 Task: In the  document dictionary.docx. Below name insert the link: 'www.quora.com' Insert Dropdown below the link: Project Status  'Select Blocked'Insert Header and write  "Stellar". Change font style to  Caveat
Action: Mouse moved to (325, 355)
Screenshot: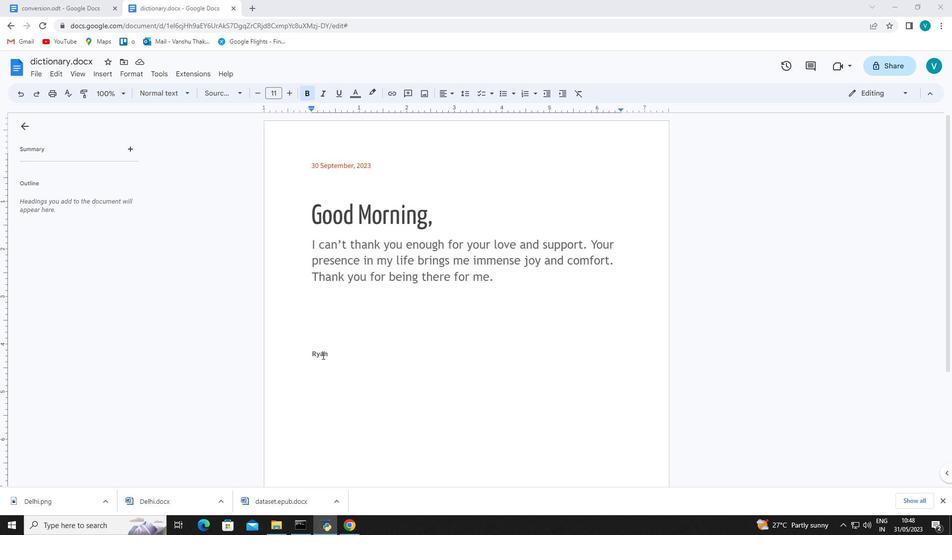 
Action: Mouse pressed left at (325, 355)
Screenshot: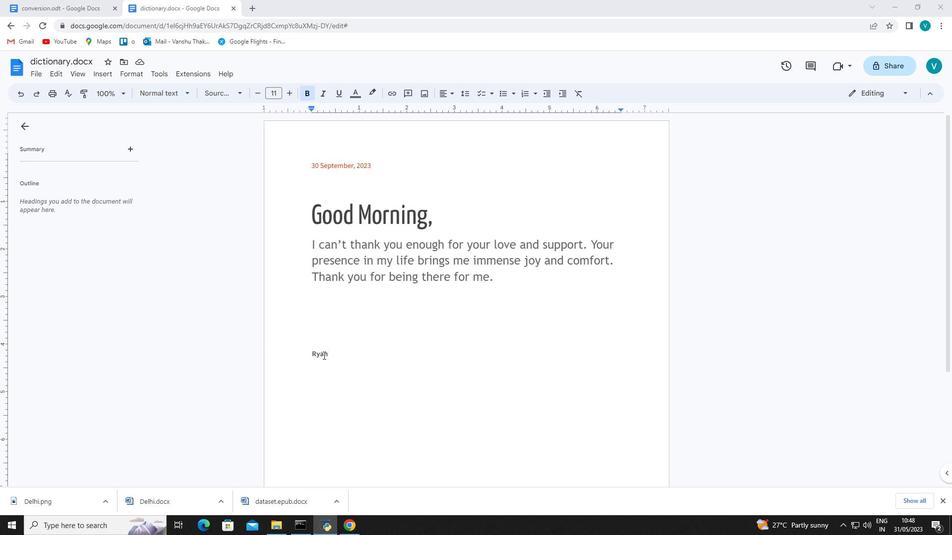 
Action: Mouse moved to (329, 354)
Screenshot: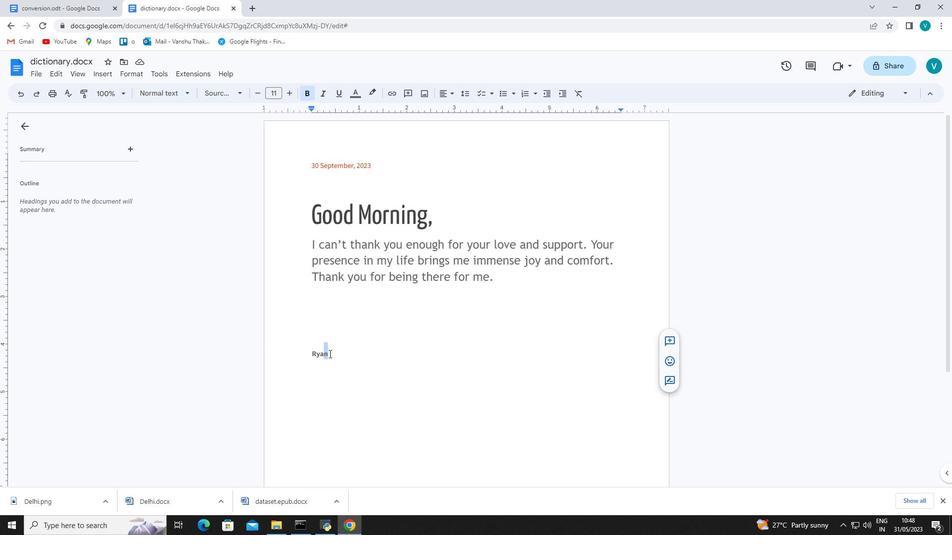 
Action: Mouse pressed left at (329, 354)
Screenshot: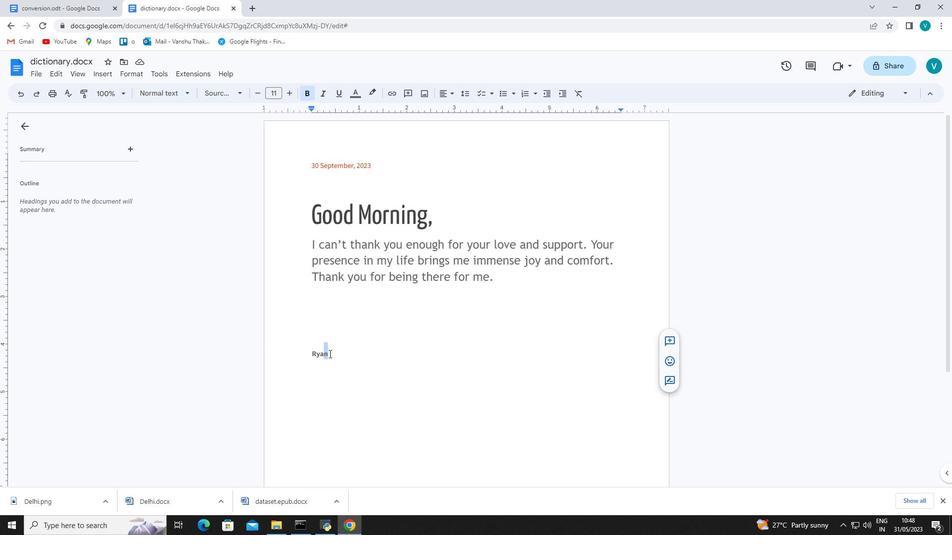 
Action: Key pressed <Key.enter>
Screenshot: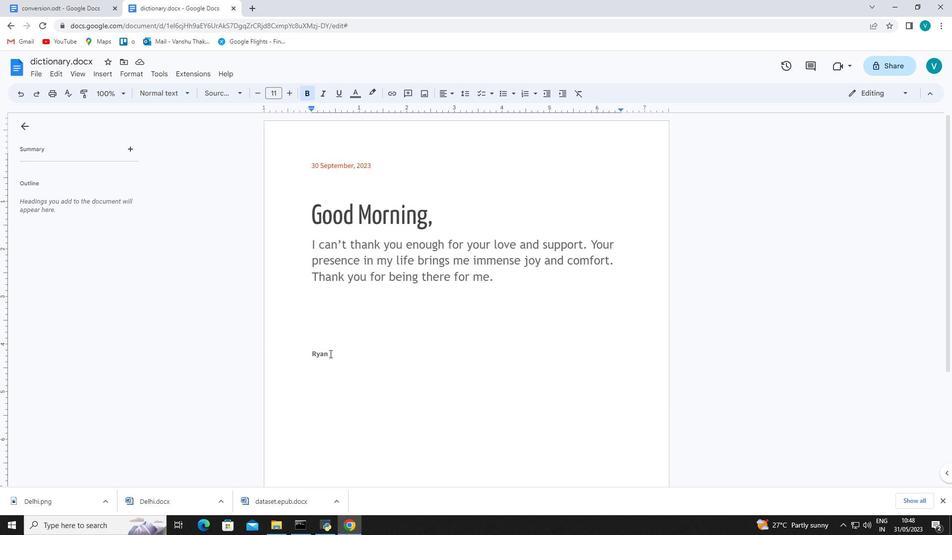 
Action: Mouse moved to (105, 74)
Screenshot: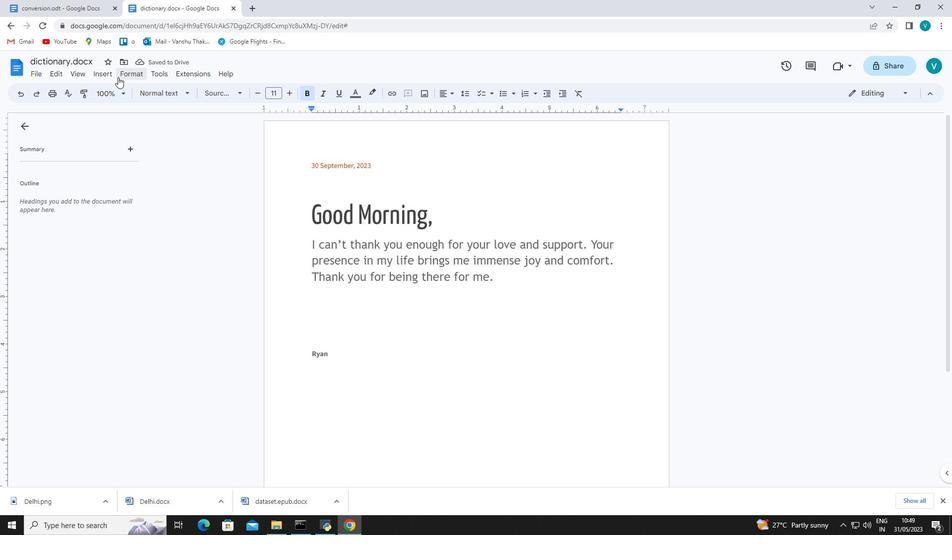 
Action: Mouse pressed left at (105, 74)
Screenshot: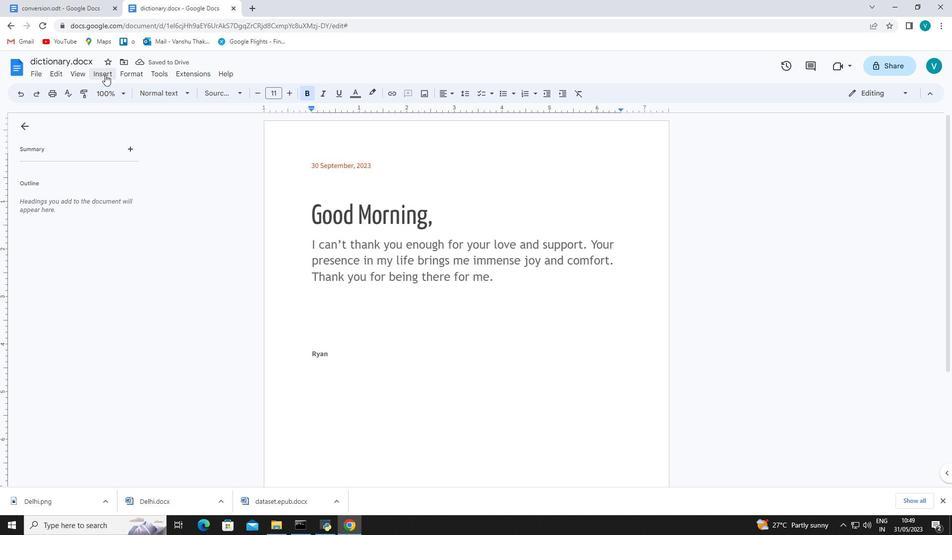 
Action: Mouse moved to (126, 377)
Screenshot: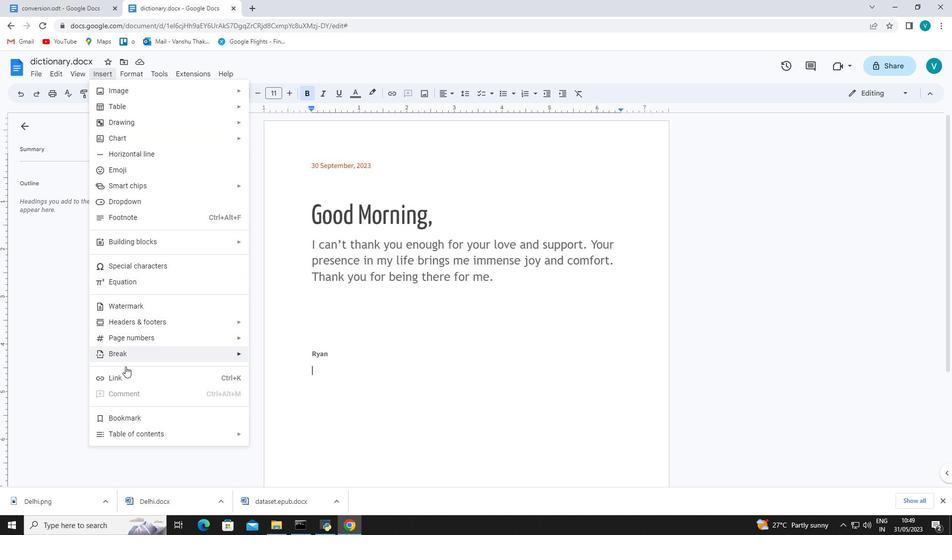 
Action: Mouse pressed left at (126, 377)
Screenshot: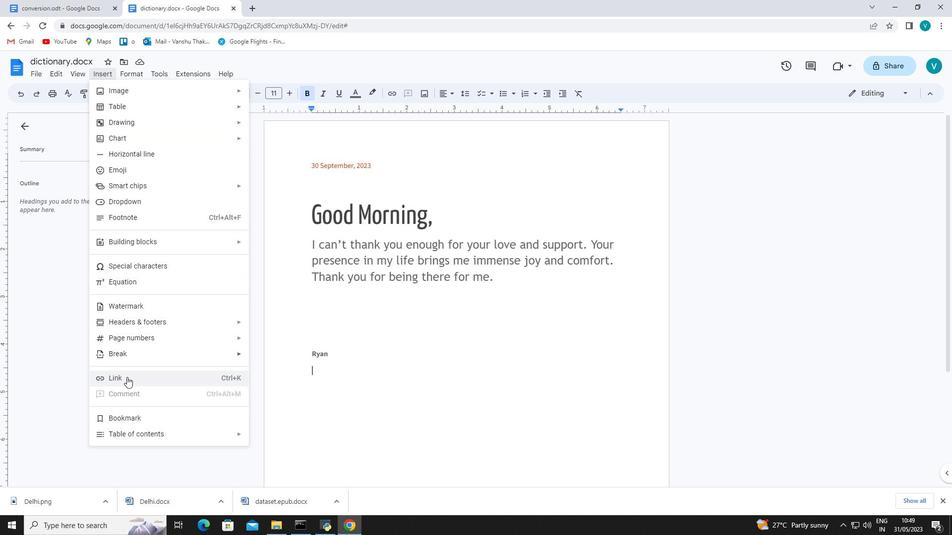 
Action: Mouse moved to (347, 212)
Screenshot: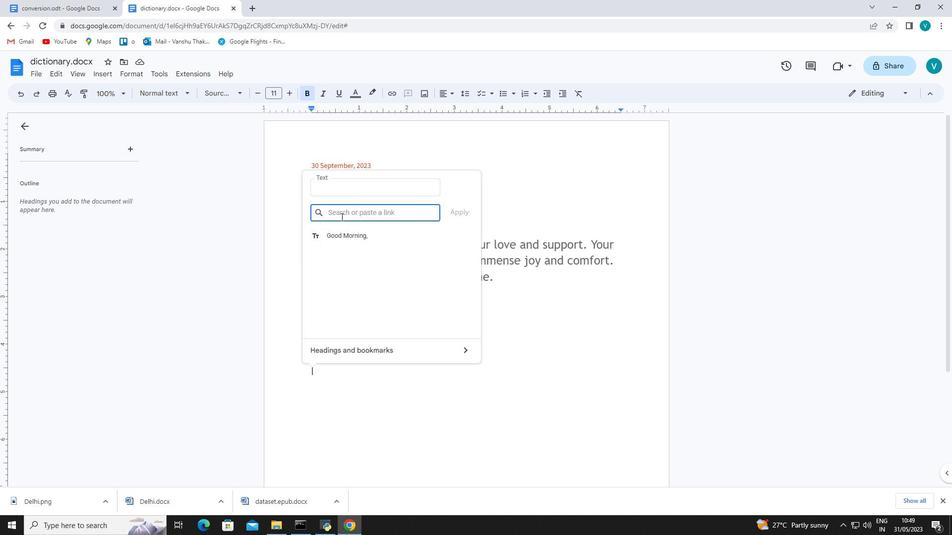 
Action: Mouse pressed left at (347, 212)
Screenshot: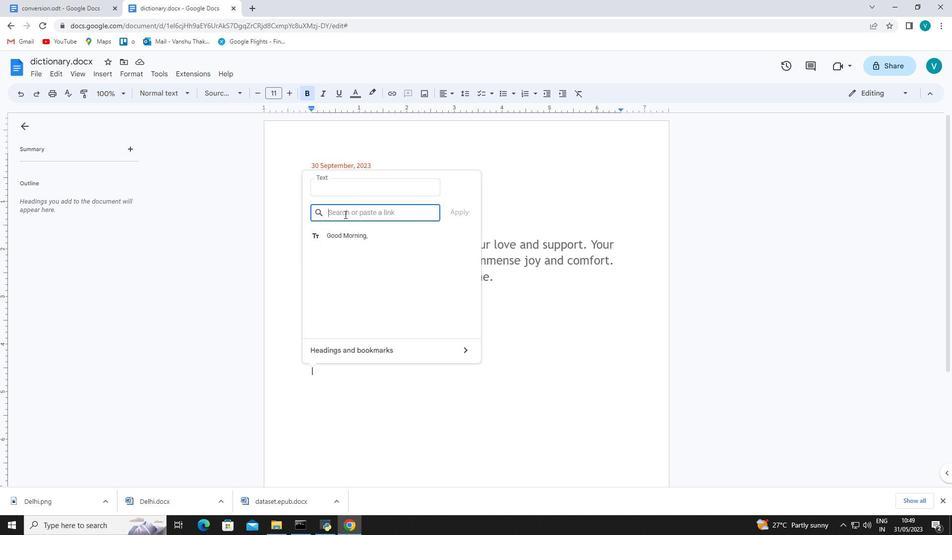 
Action: Mouse moved to (152, 13)
Screenshot: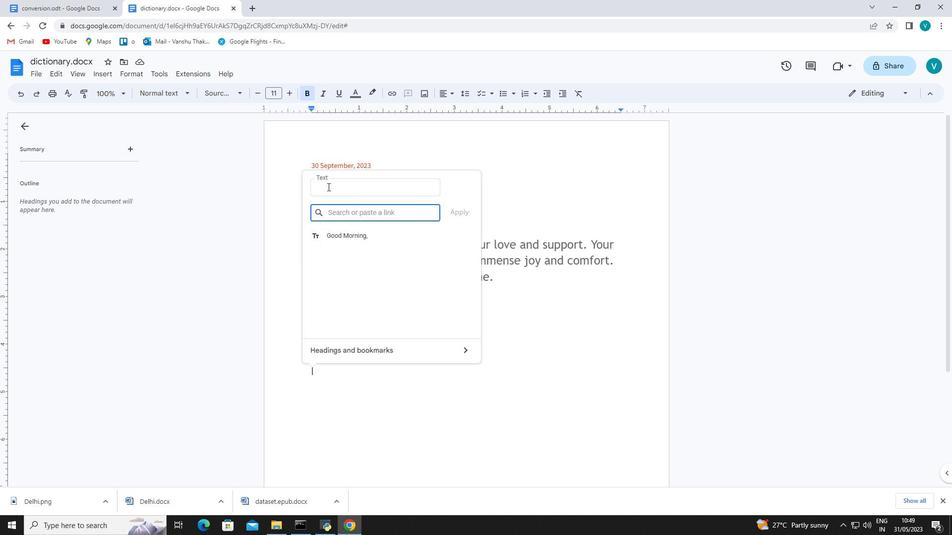 
Action: Key pressed www.quora.com
Screenshot: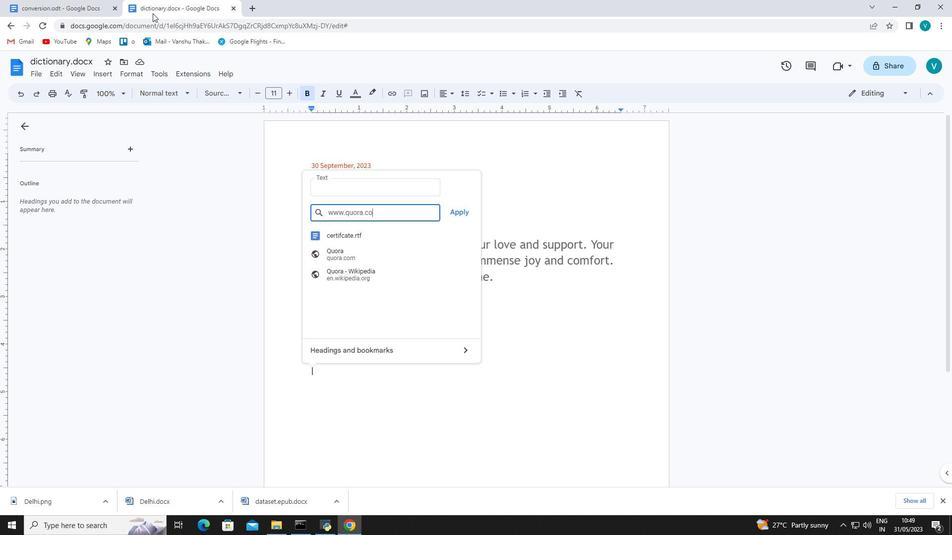 
Action: Mouse moved to (453, 209)
Screenshot: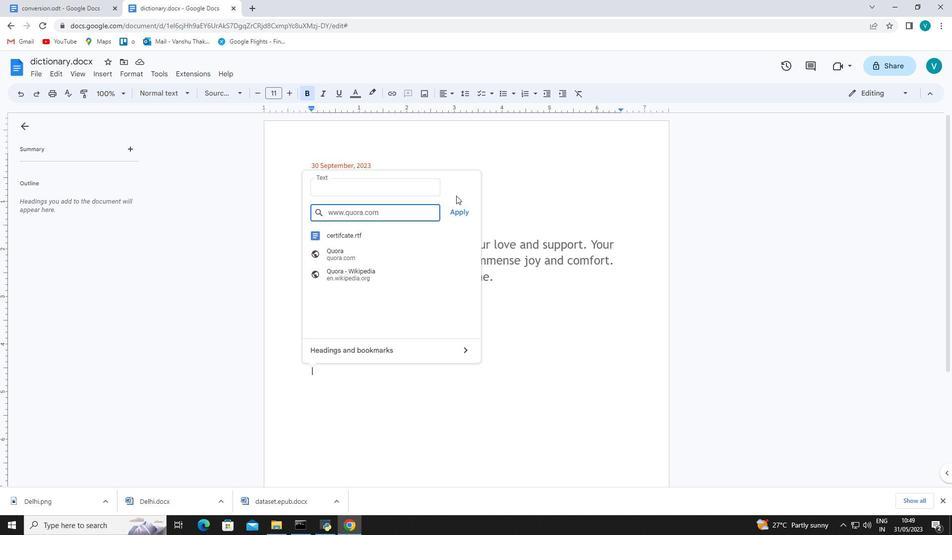 
Action: Mouse pressed left at (453, 209)
Screenshot: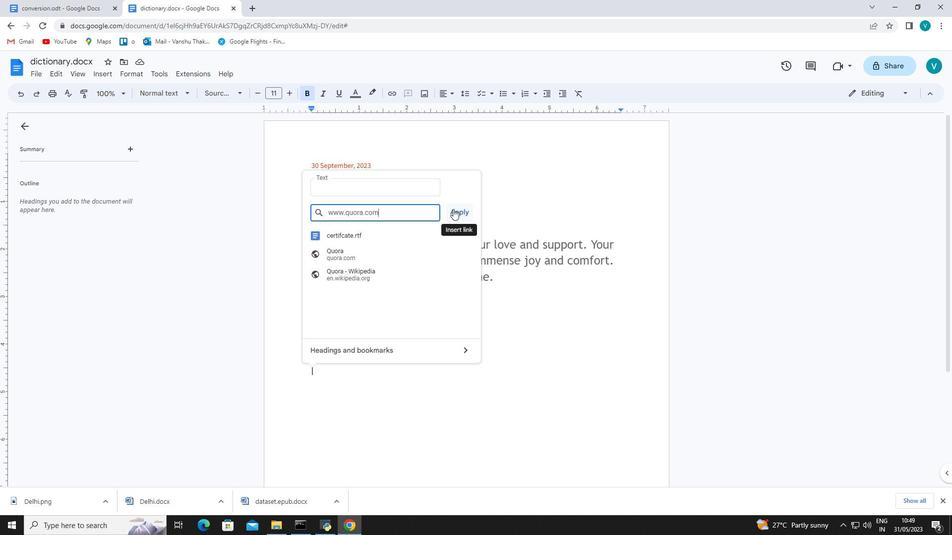 
Action: Mouse moved to (106, 73)
Screenshot: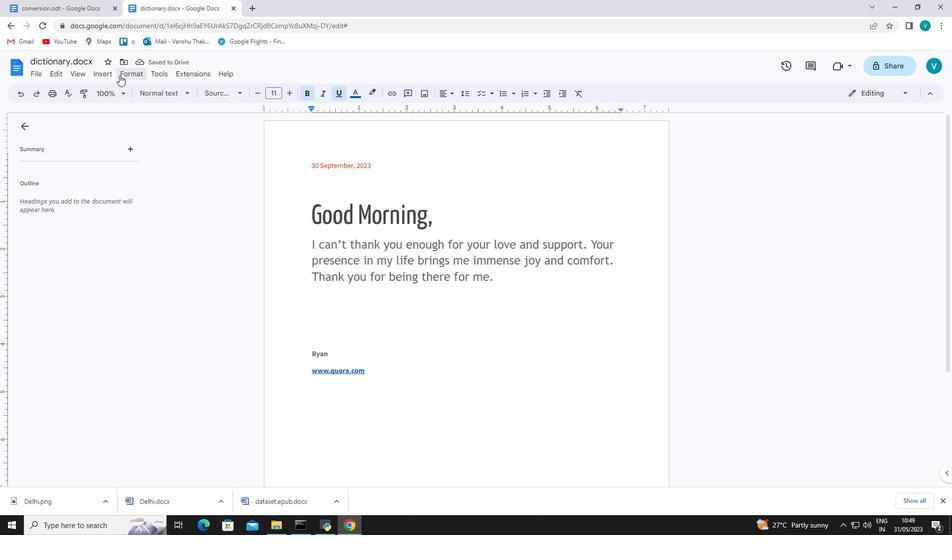 
Action: Mouse pressed left at (106, 73)
Screenshot: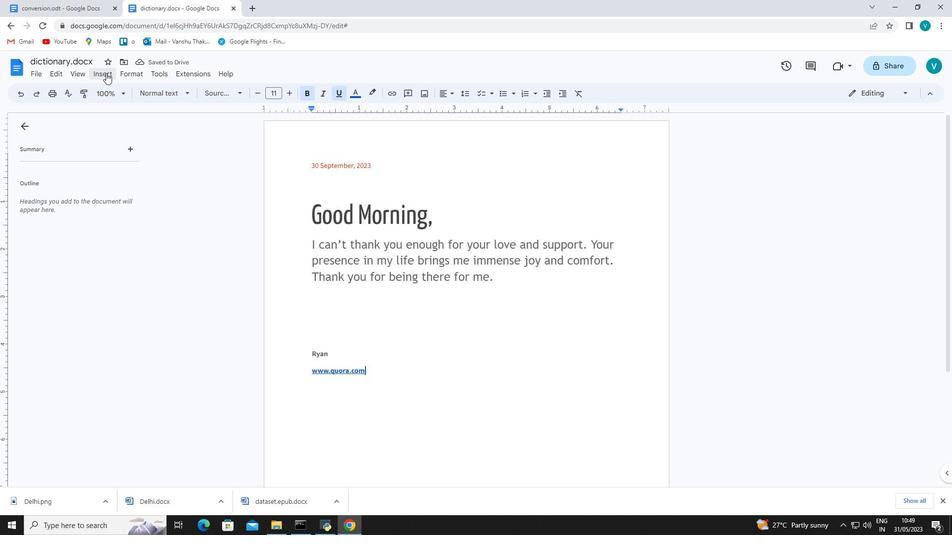 
Action: Mouse moved to (144, 199)
Screenshot: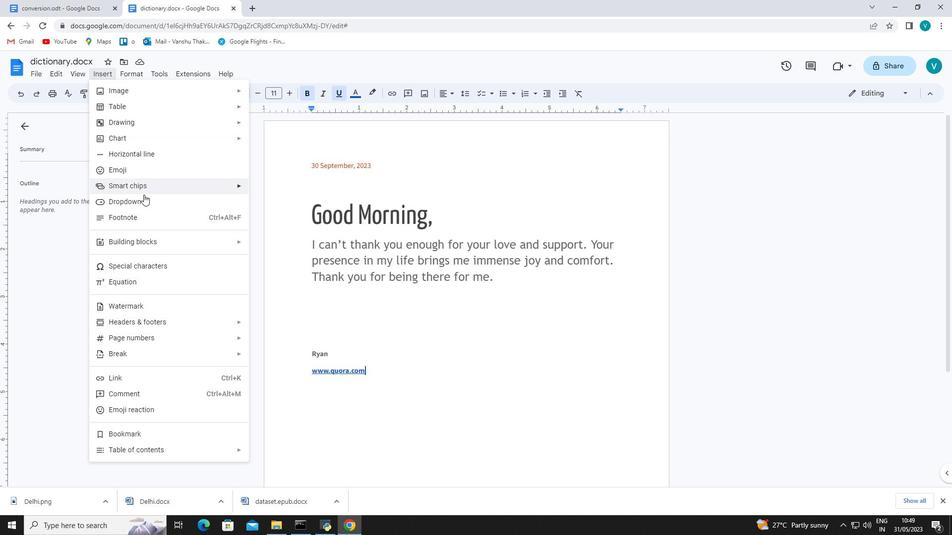 
Action: Mouse pressed left at (144, 199)
Screenshot: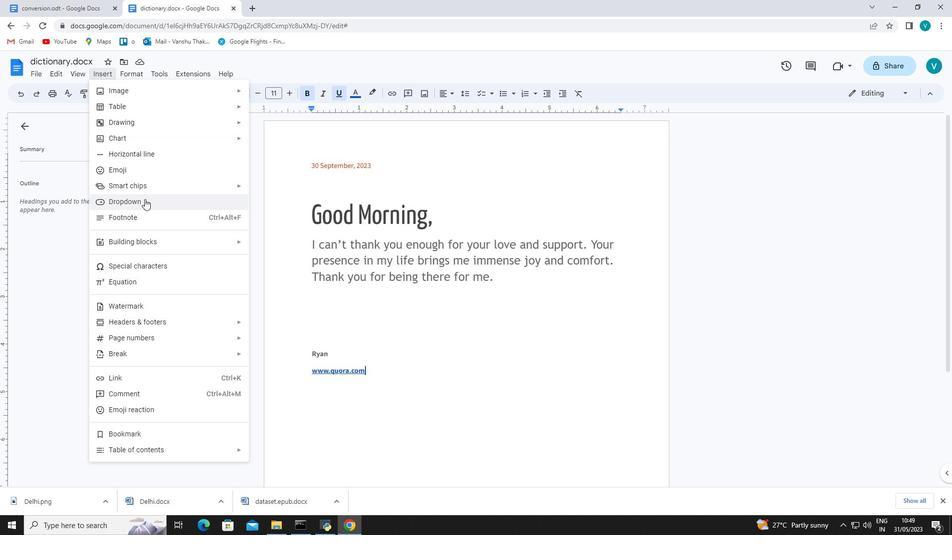 
Action: Mouse moved to (453, 325)
Screenshot: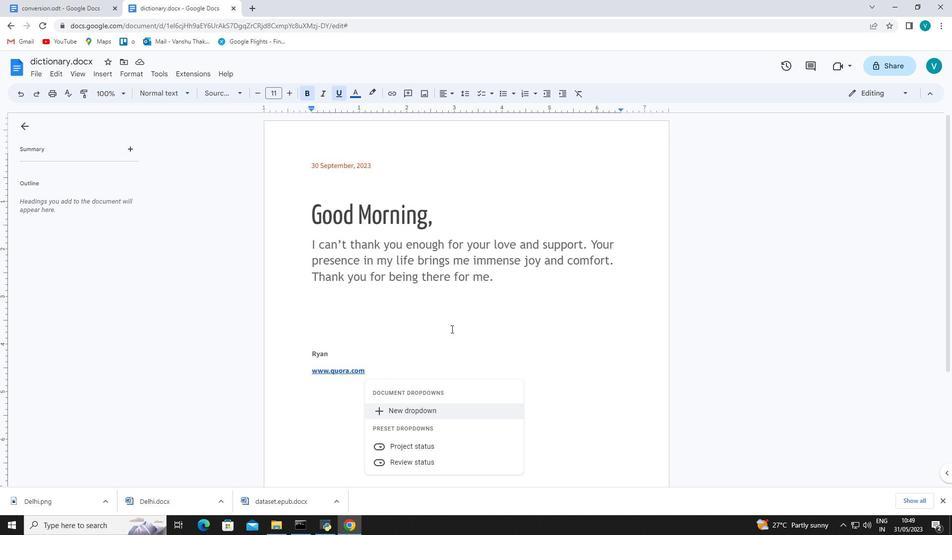 
Action: Key pressed <Key.enter>
Screenshot: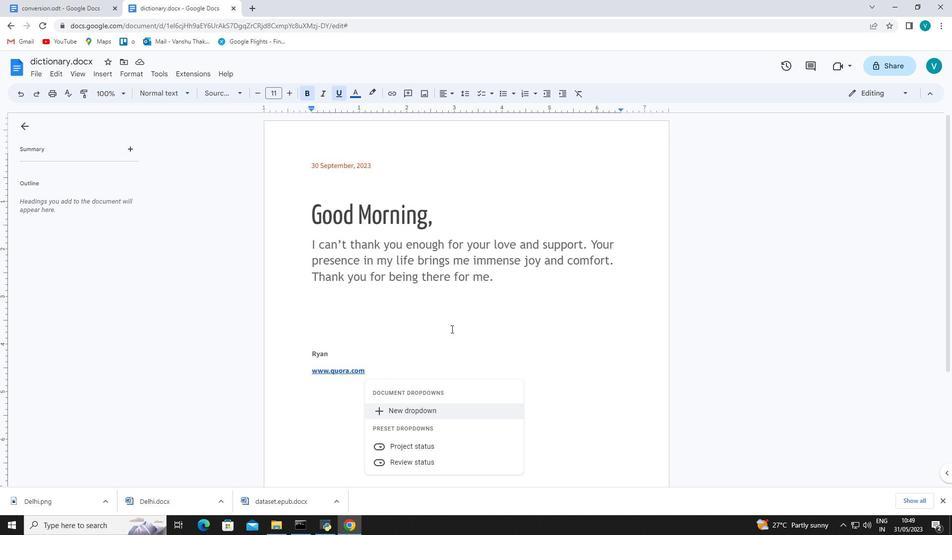 
Action: Mouse moved to (496, 351)
Screenshot: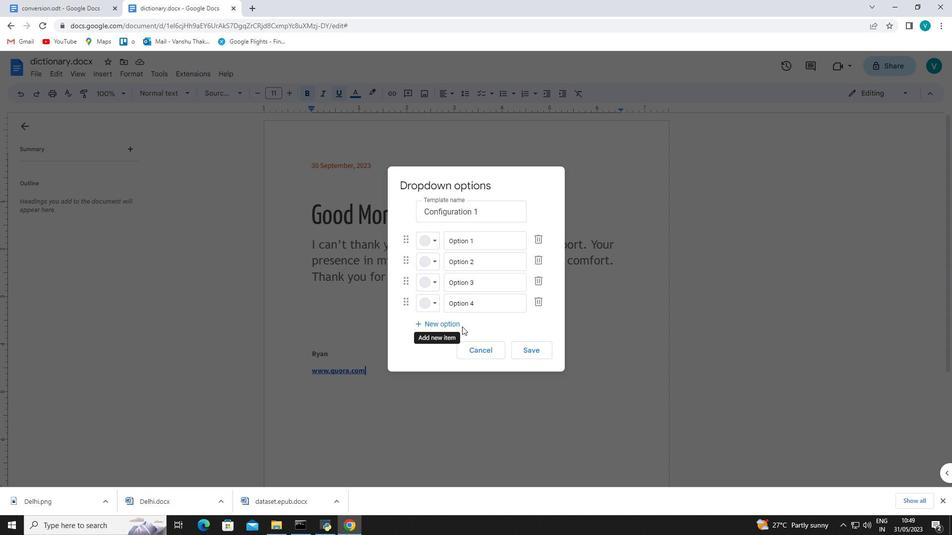 
Action: Mouse pressed left at (496, 351)
Screenshot: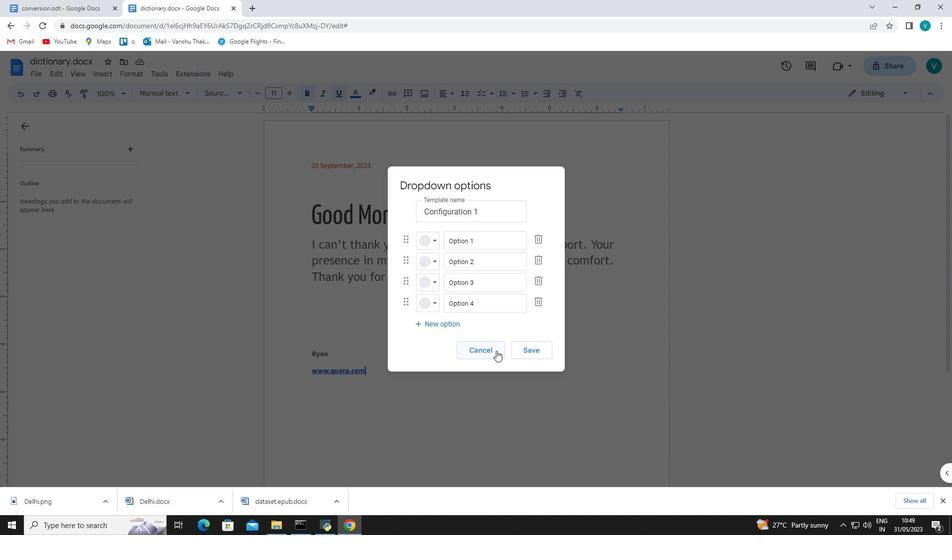 
Action: Mouse moved to (391, 370)
Screenshot: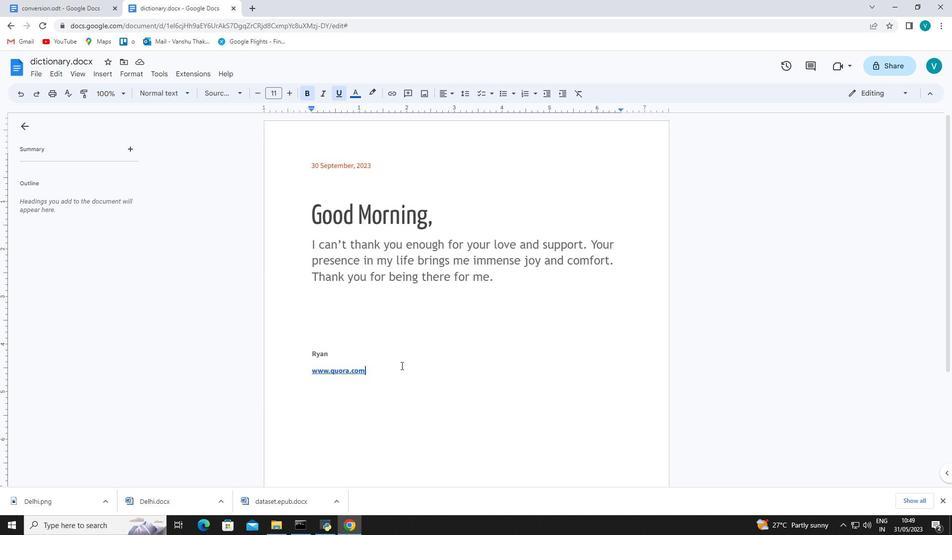
Action: Key pressed <Key.enter>
Screenshot: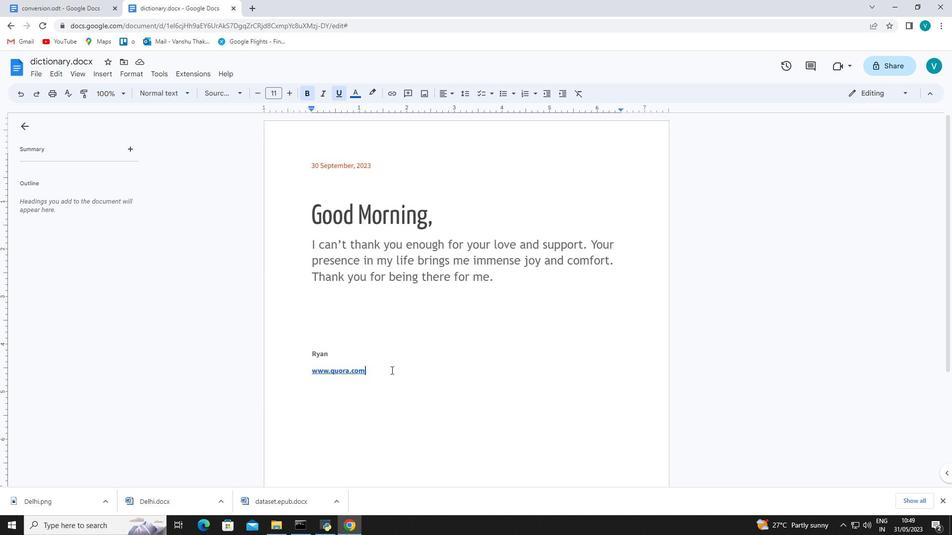 
Action: Mouse moved to (103, 76)
Screenshot: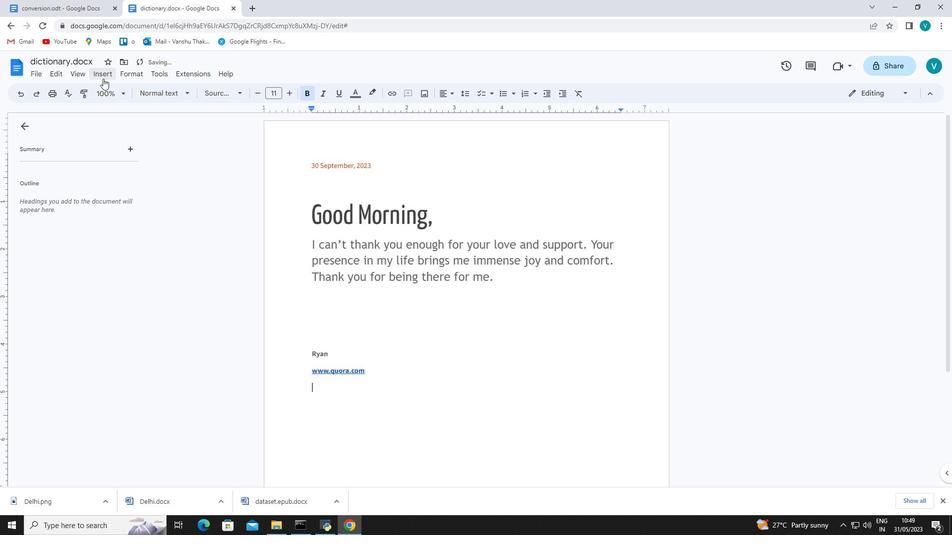 
Action: Mouse pressed left at (103, 76)
Screenshot: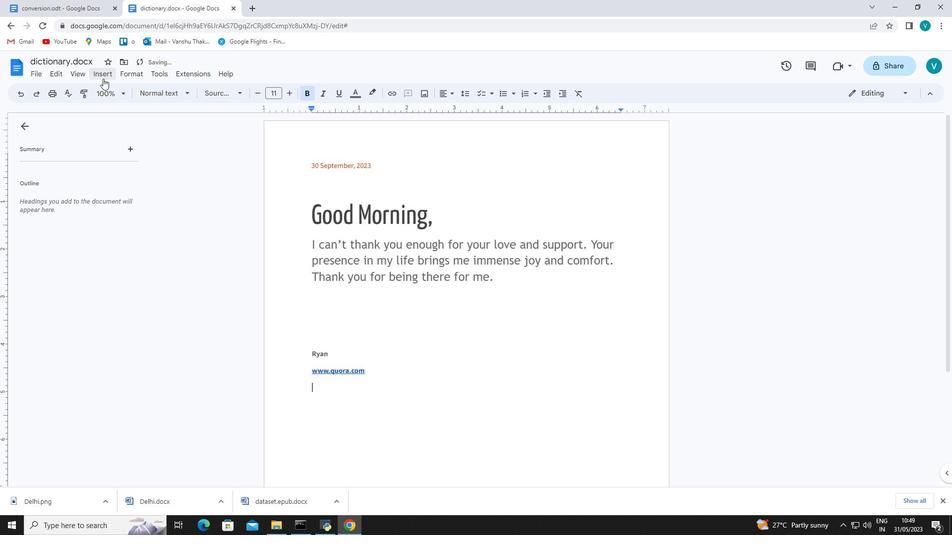
Action: Mouse moved to (148, 197)
Screenshot: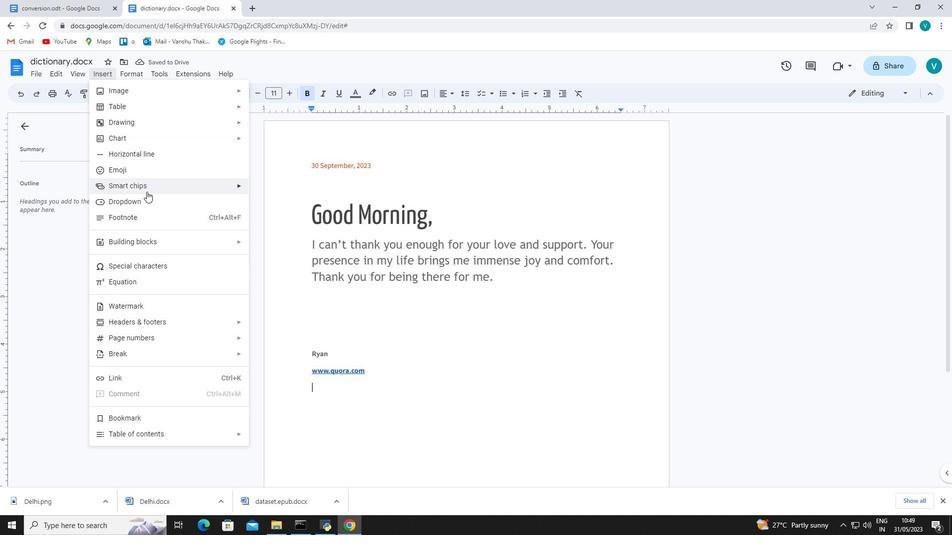 
Action: Mouse pressed left at (148, 197)
Screenshot: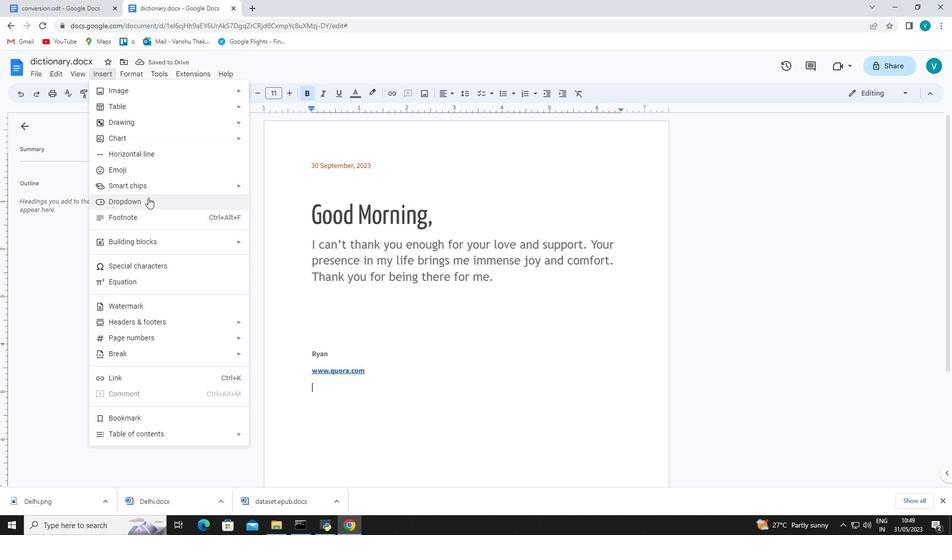 
Action: Mouse moved to (387, 459)
Screenshot: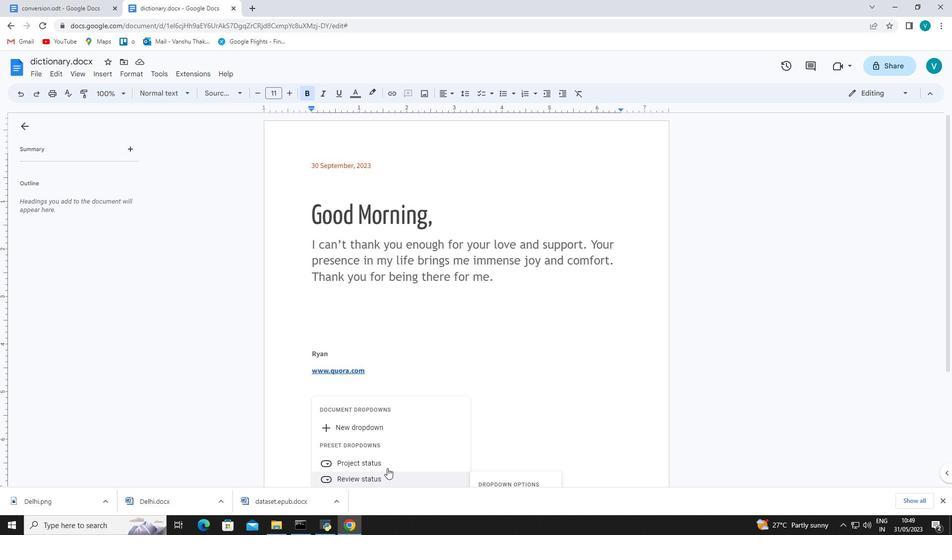
Action: Mouse pressed left at (387, 459)
Screenshot: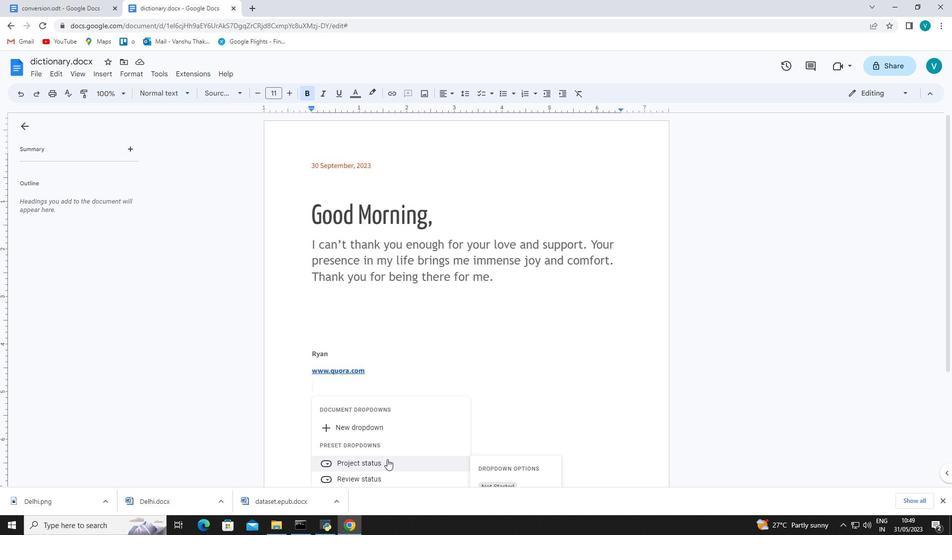 
Action: Mouse moved to (354, 388)
Screenshot: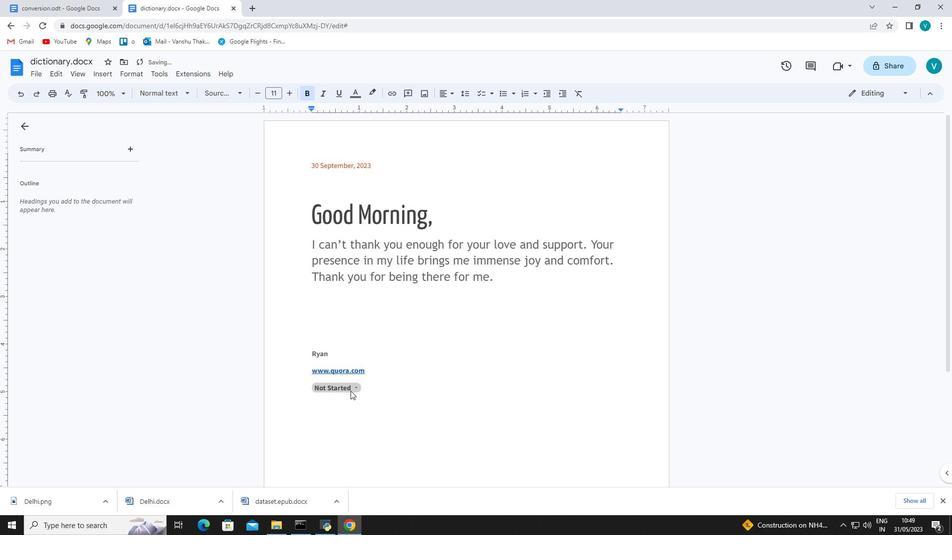 
Action: Mouse pressed left at (354, 388)
Screenshot: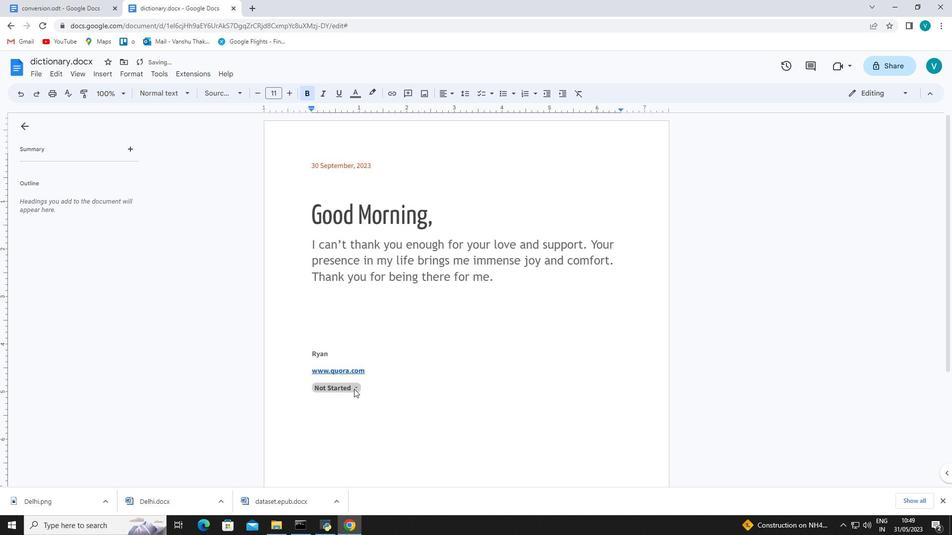 
Action: Mouse moved to (350, 421)
Screenshot: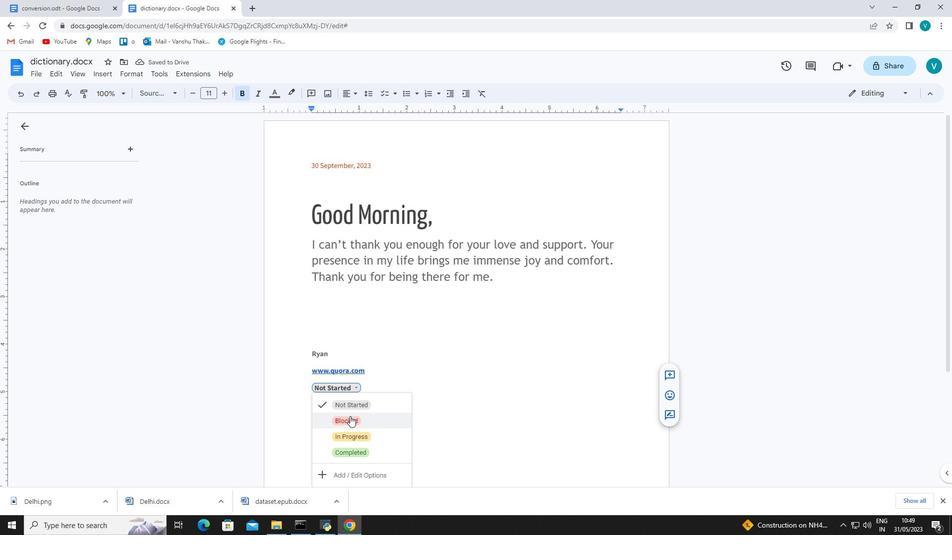 
Action: Mouse pressed left at (350, 421)
Screenshot: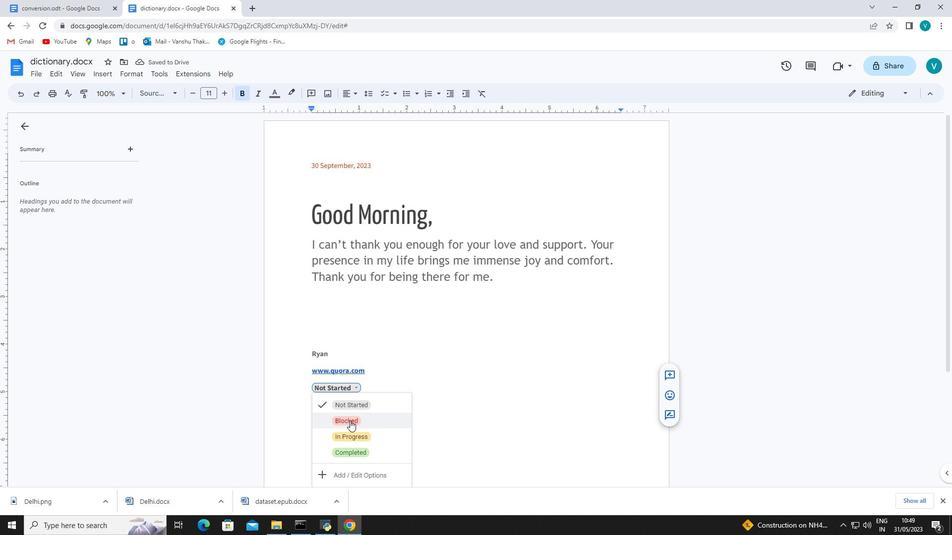 
Action: Mouse moved to (104, 78)
Screenshot: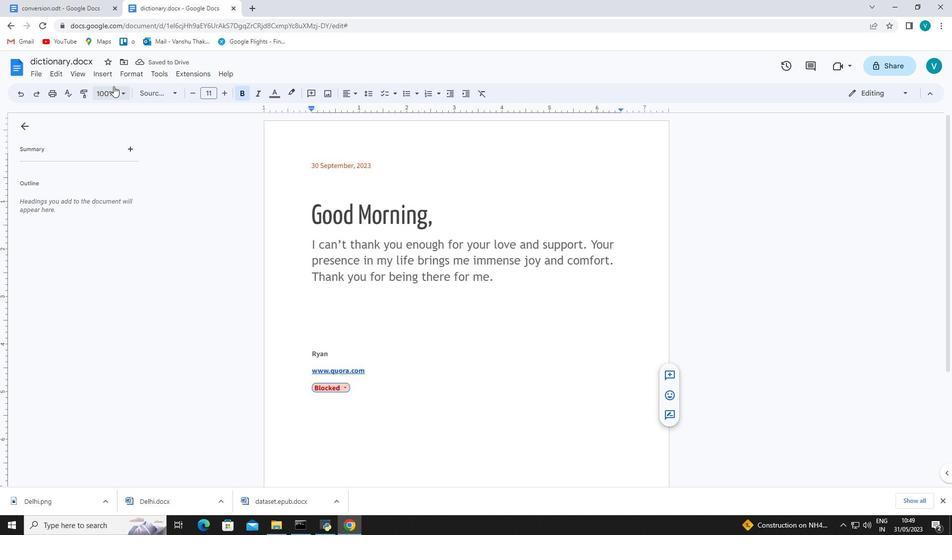 
Action: Mouse pressed left at (104, 78)
Screenshot: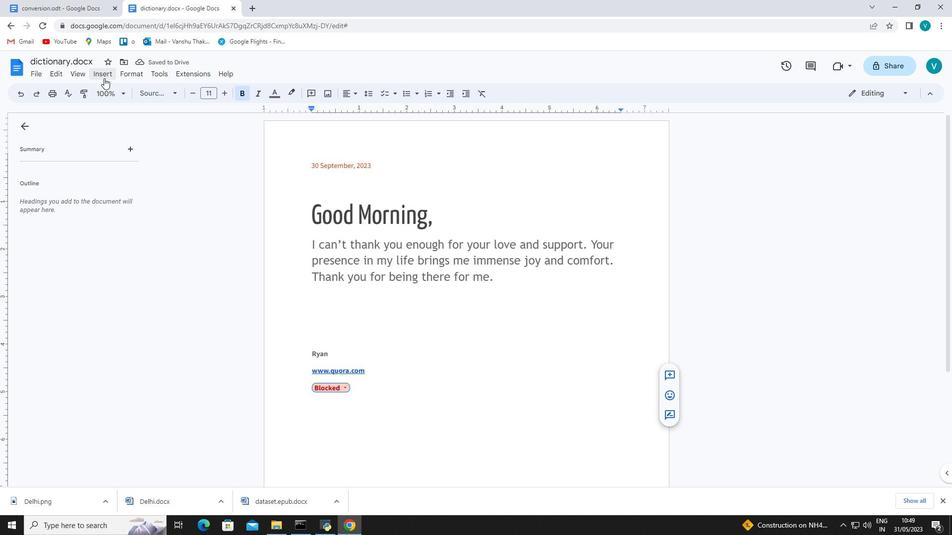 
Action: Mouse moved to (289, 331)
Screenshot: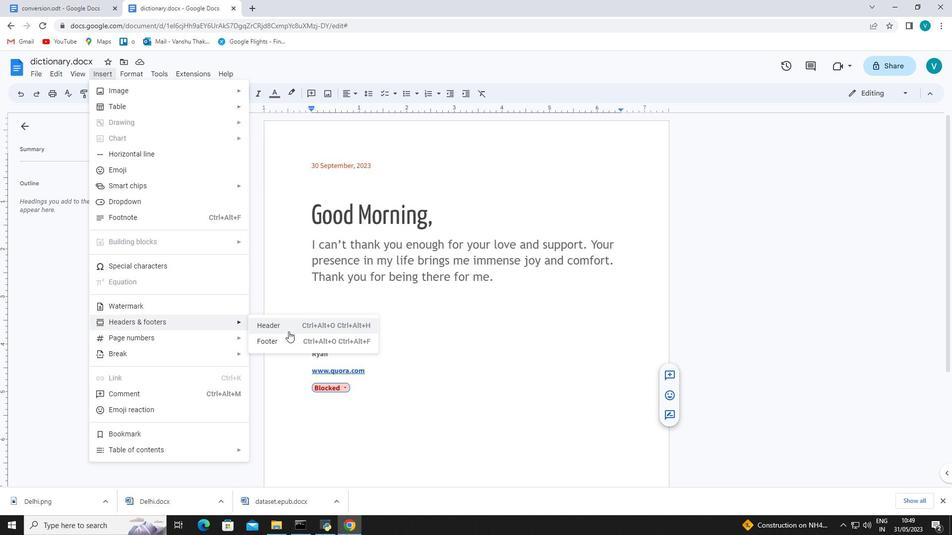 
Action: Mouse pressed left at (289, 331)
Screenshot: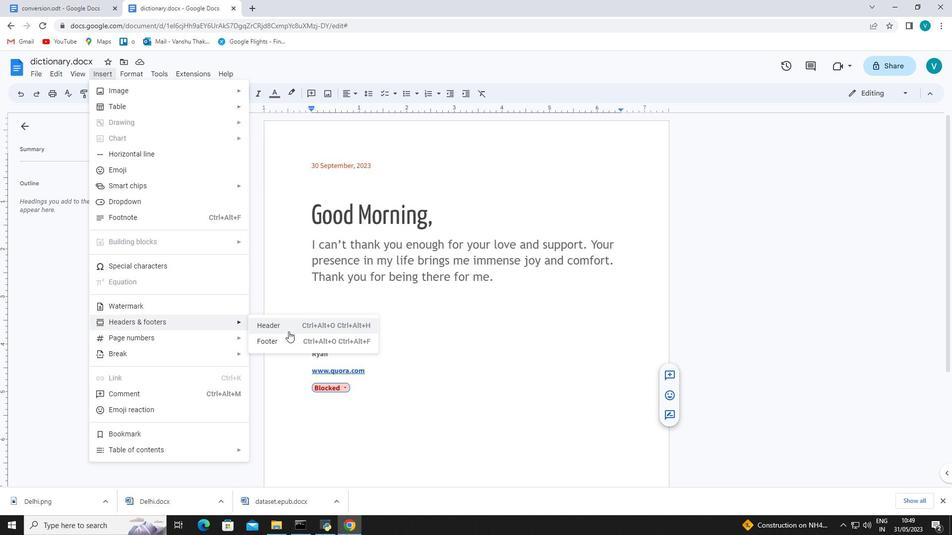 
Action: Key pressed <Key.shift>Stellar
Screenshot: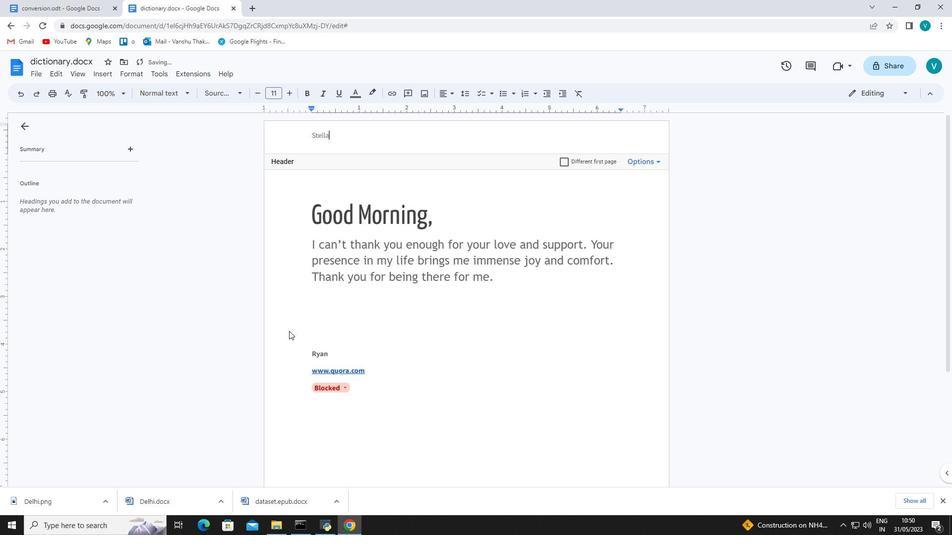 
Action: Mouse moved to (308, 137)
Screenshot: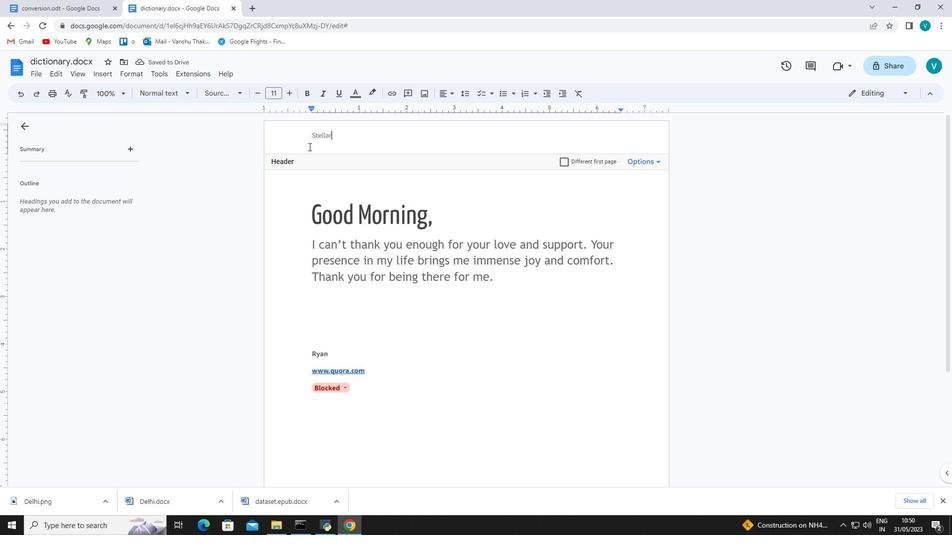 
Action: Mouse pressed left at (308, 137)
Screenshot: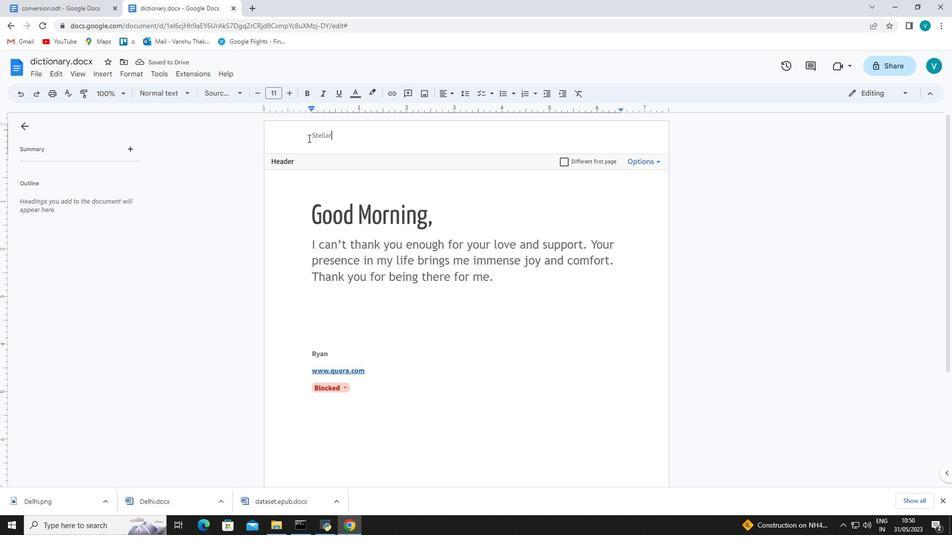 
Action: Mouse moved to (223, 93)
Screenshot: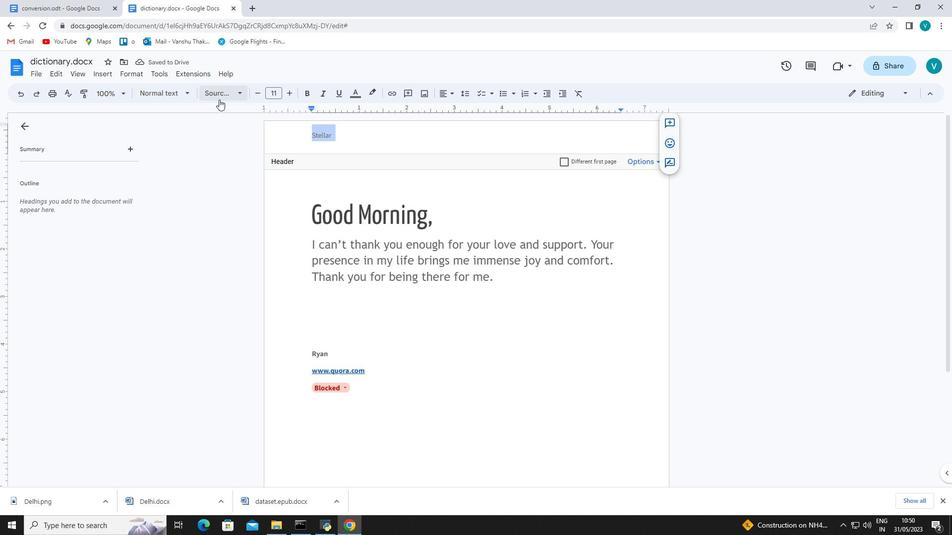 
Action: Mouse pressed left at (223, 93)
Screenshot: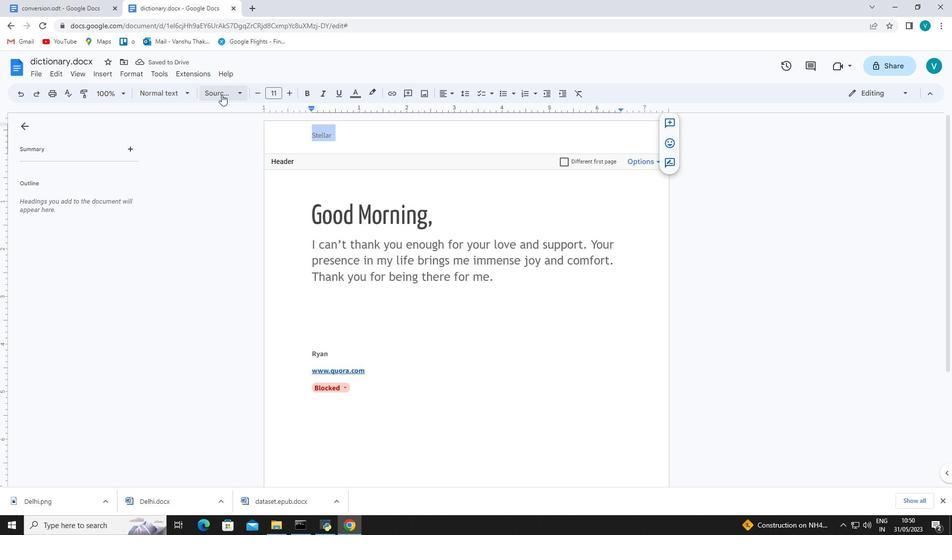 
Action: Mouse moved to (264, 269)
Screenshot: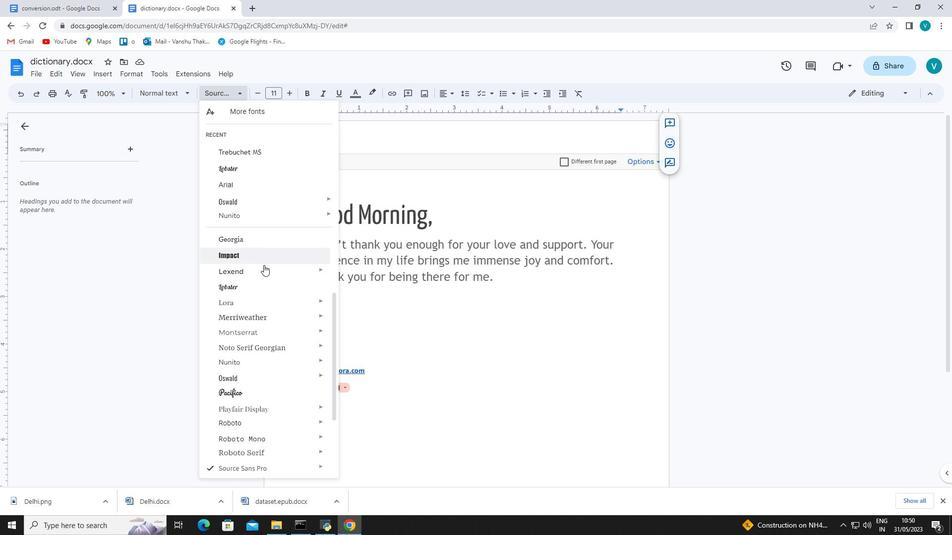 
Action: Mouse scrolled (264, 268) with delta (0, 0)
Screenshot: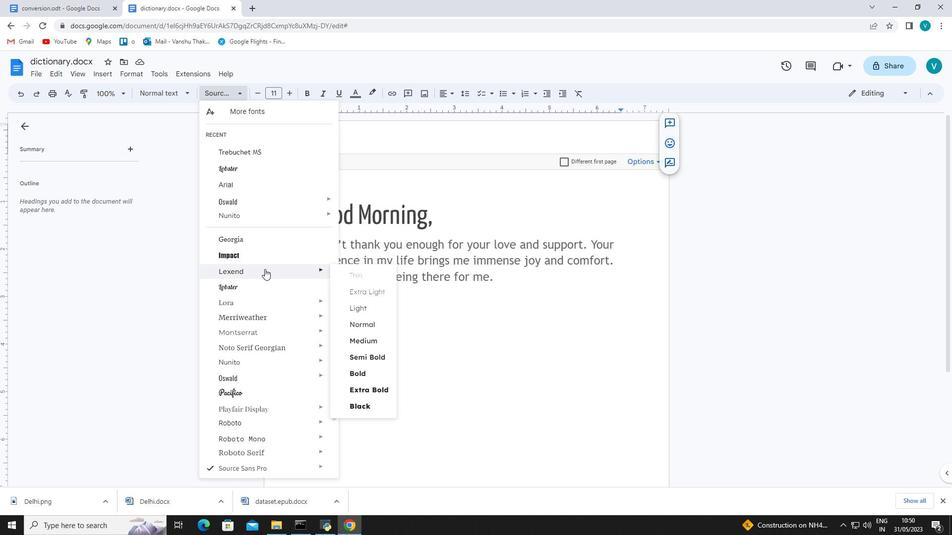 
Action: Mouse scrolled (264, 269) with delta (0, 0)
Screenshot: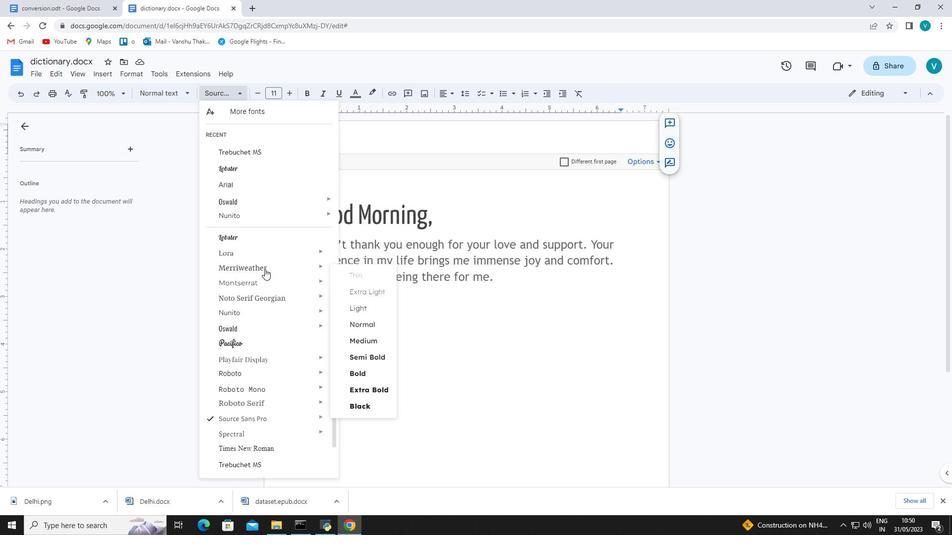 
Action: Mouse scrolled (264, 269) with delta (0, 0)
Screenshot: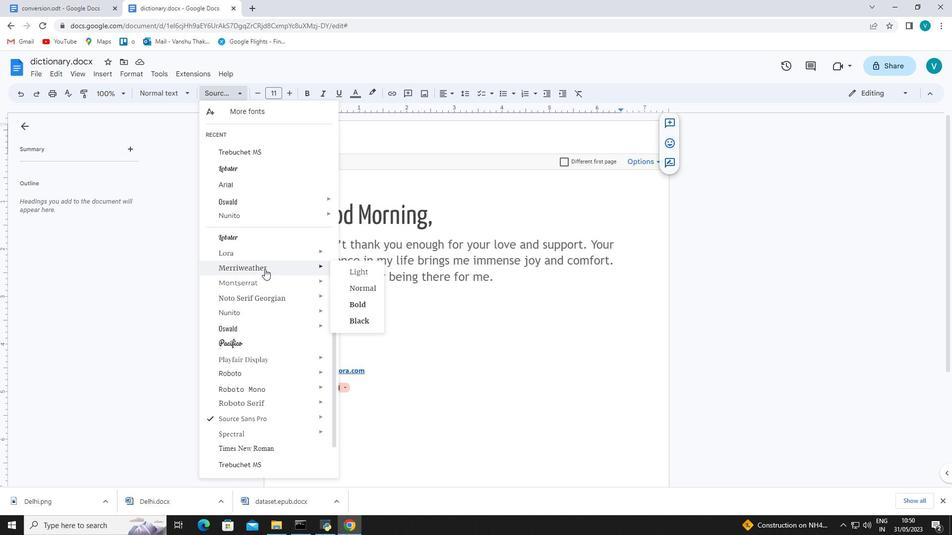 
Action: Mouse scrolled (264, 269) with delta (0, 0)
Screenshot: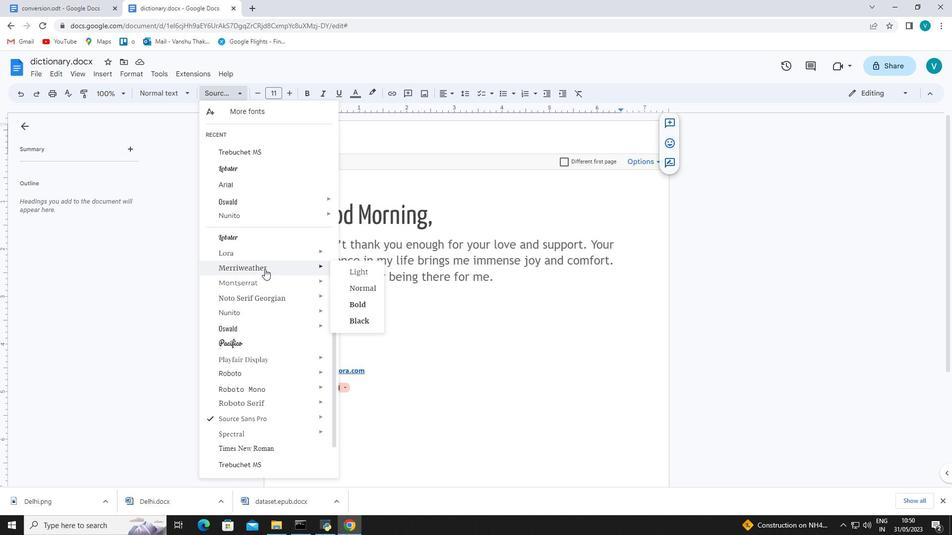 
Action: Mouse moved to (272, 265)
Screenshot: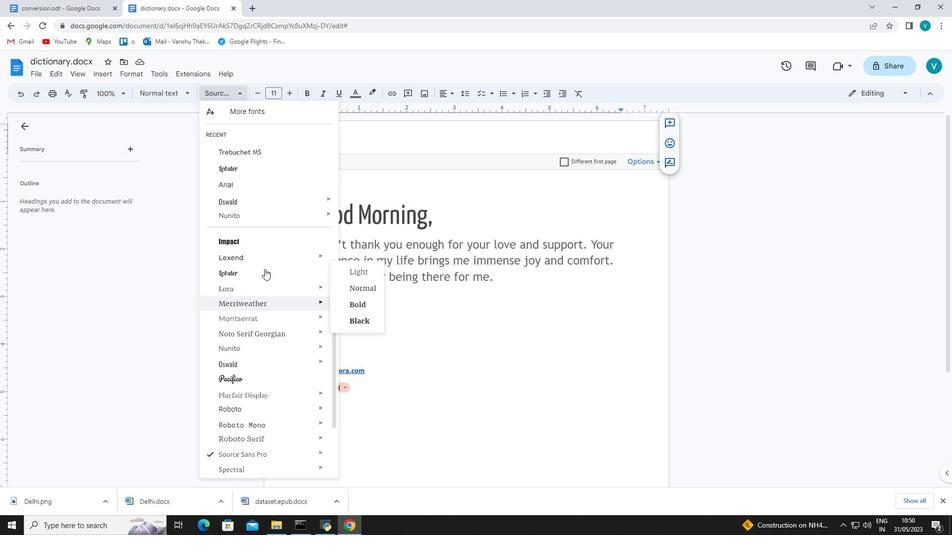 
Action: Mouse pressed left at (272, 265)
Screenshot: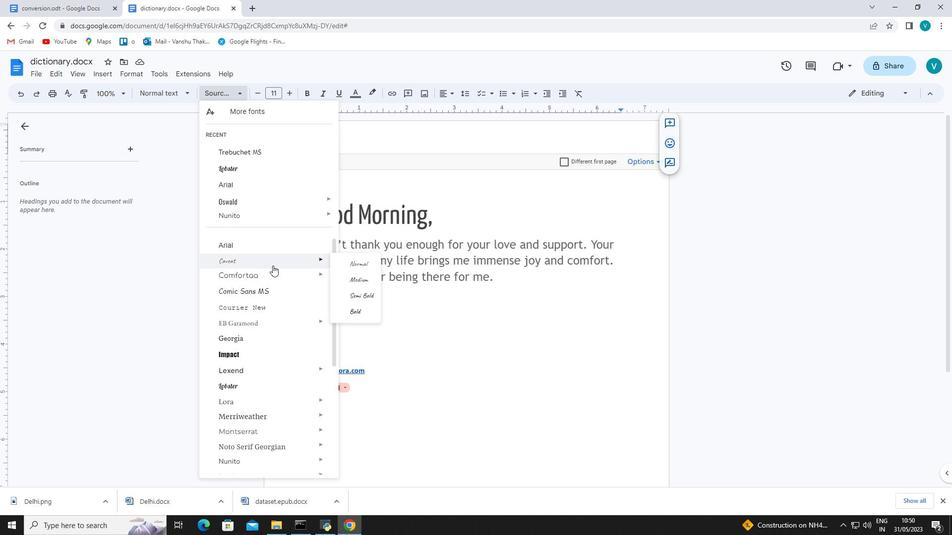 
